 Task: Create a due date automation trigger when advanced on, the moment a card is due add fields without custom fields "Resume" completed.
Action: Mouse moved to (896, 267)
Screenshot: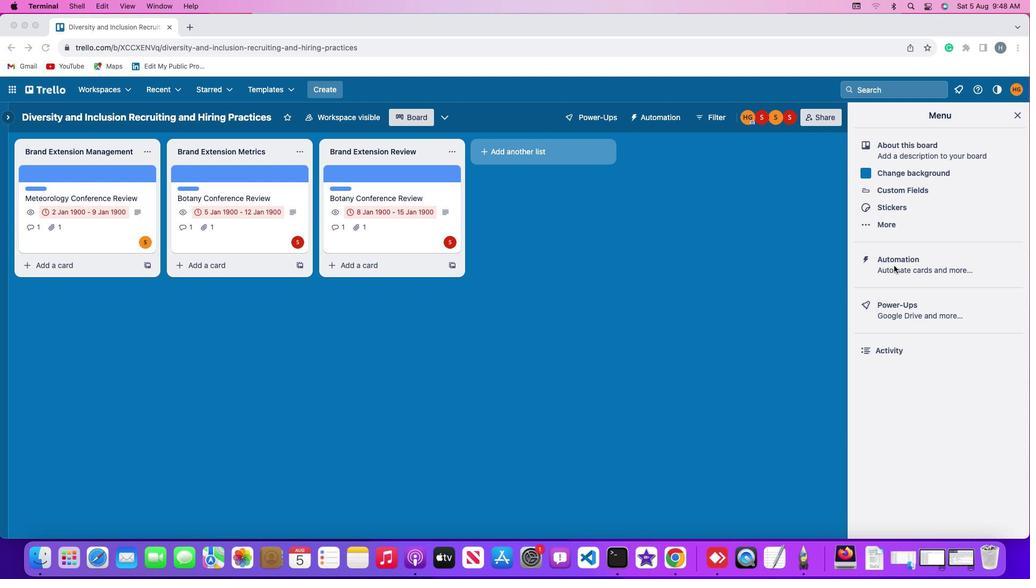 
Action: Mouse pressed left at (896, 267)
Screenshot: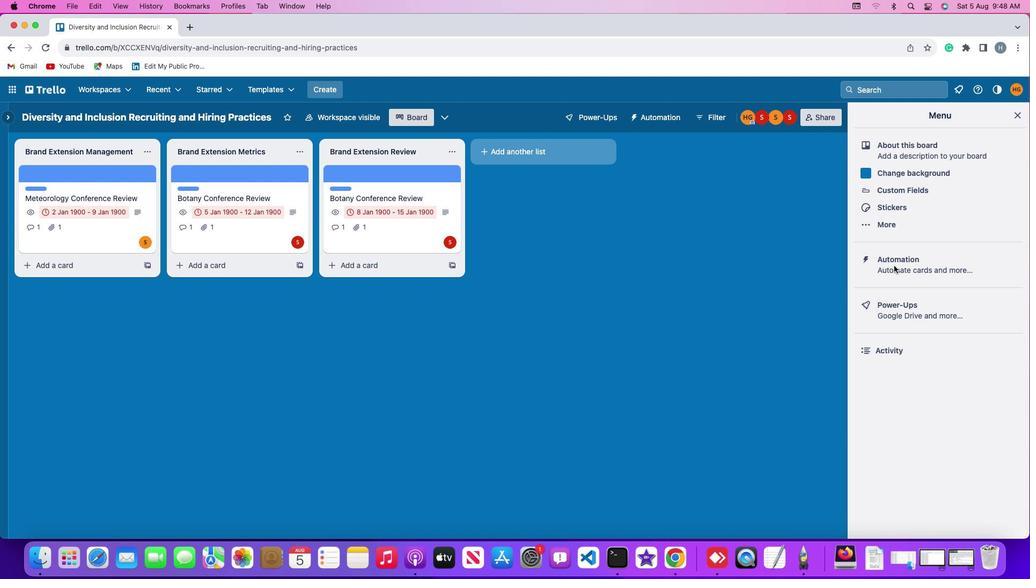 
Action: Mouse pressed left at (896, 267)
Screenshot: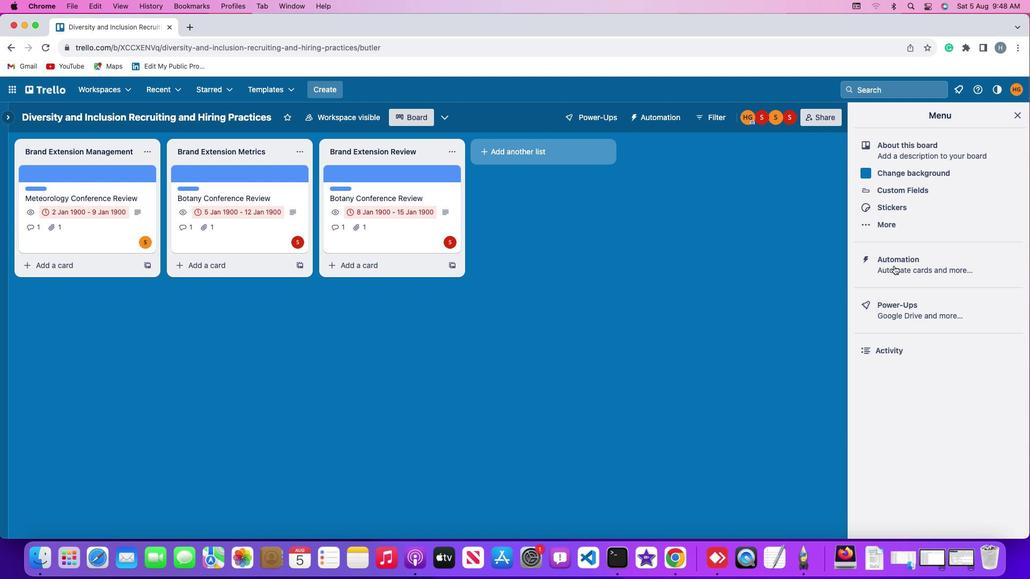 
Action: Mouse moved to (74, 252)
Screenshot: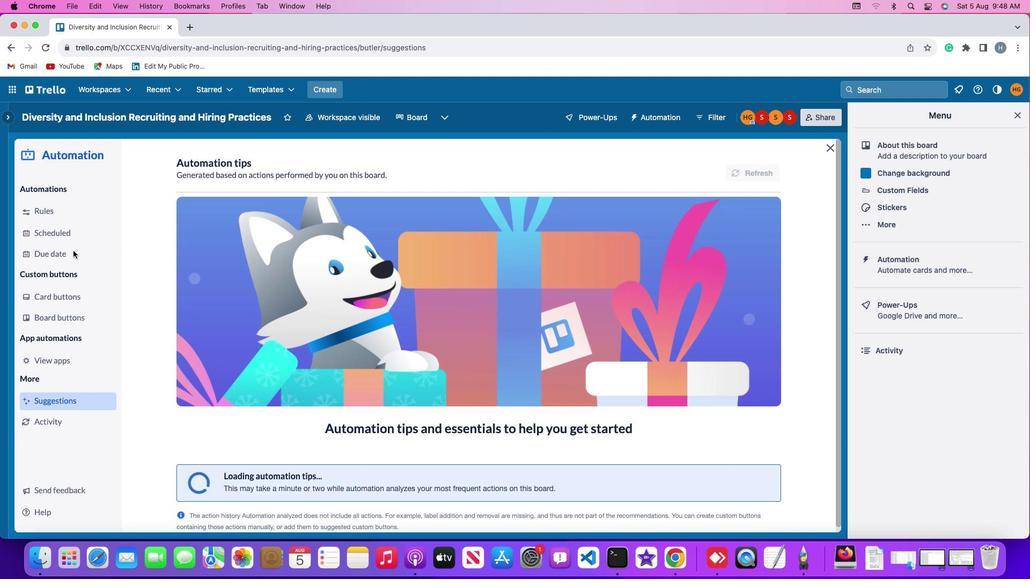 
Action: Mouse pressed left at (74, 252)
Screenshot: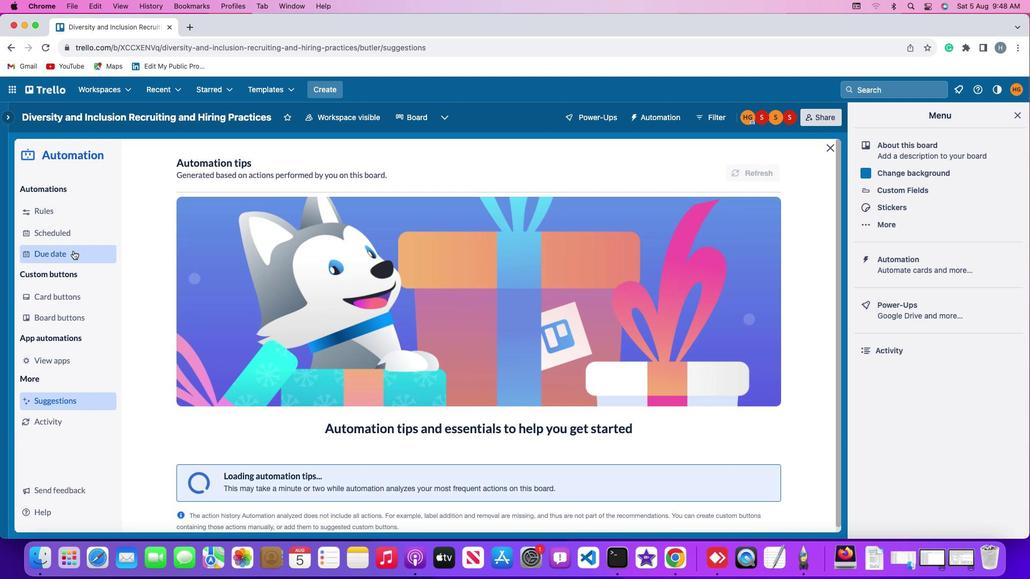 
Action: Mouse moved to (707, 165)
Screenshot: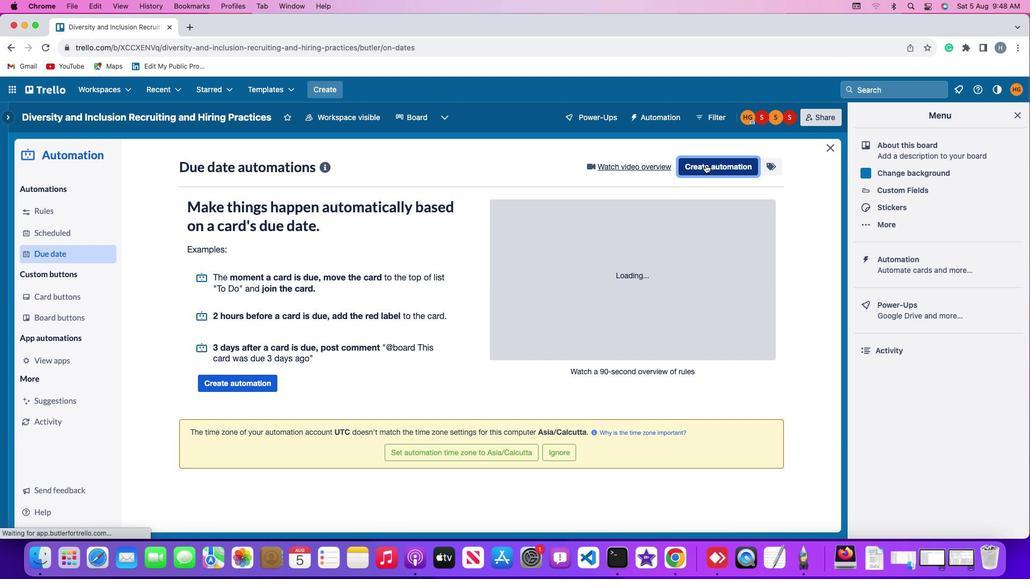 
Action: Mouse pressed left at (707, 165)
Screenshot: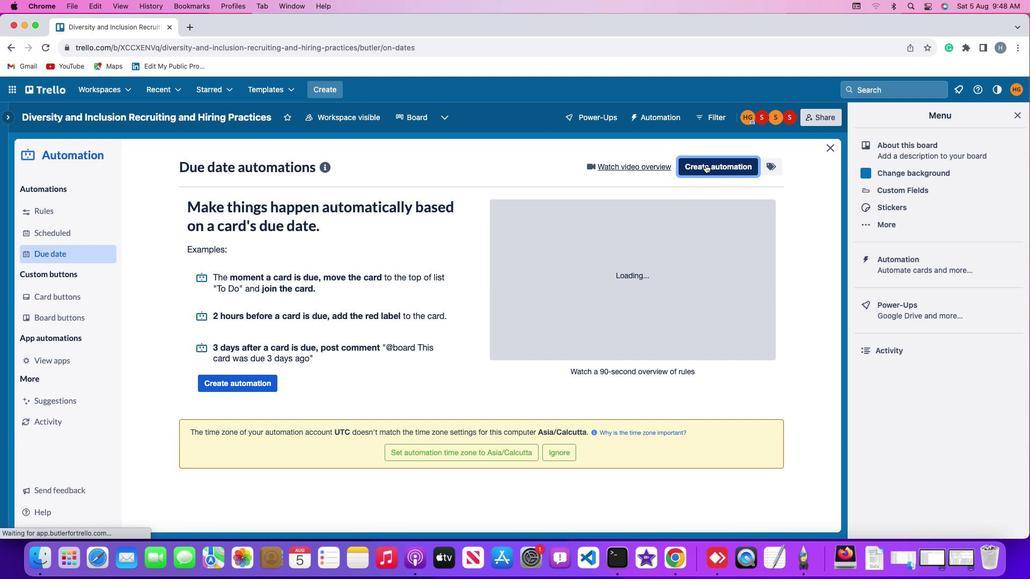 
Action: Mouse moved to (497, 272)
Screenshot: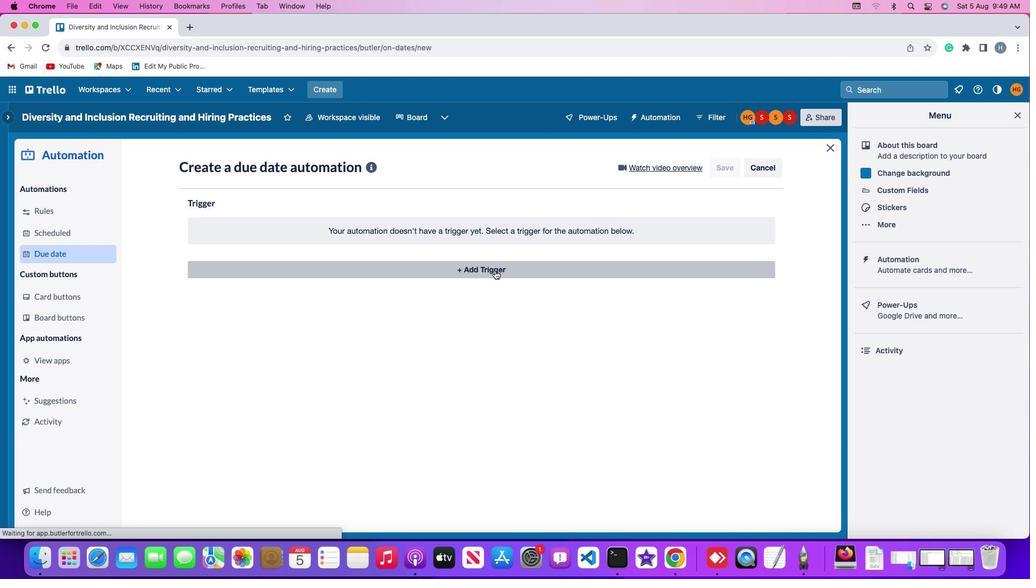 
Action: Mouse pressed left at (497, 272)
Screenshot: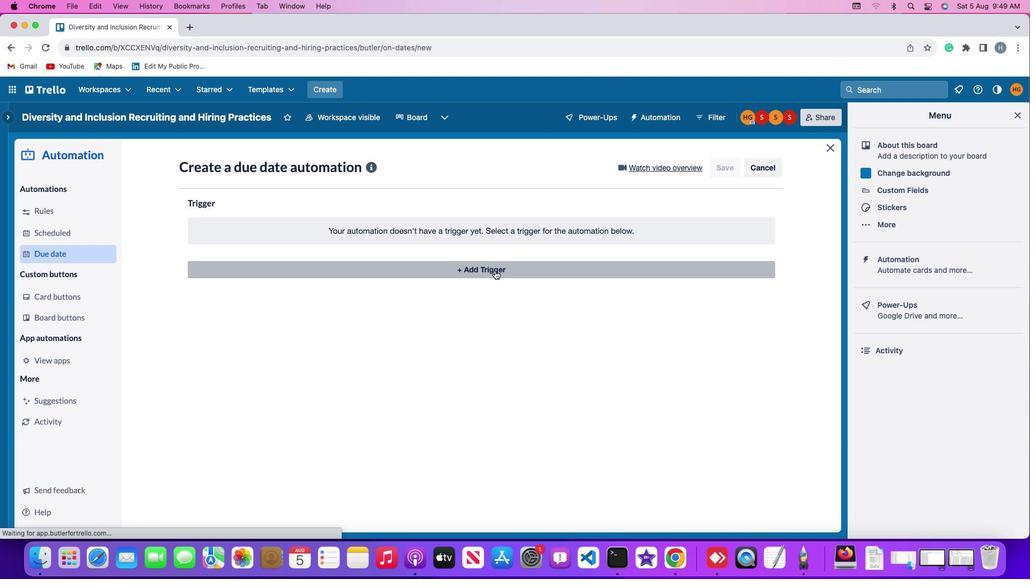 
Action: Mouse moved to (223, 399)
Screenshot: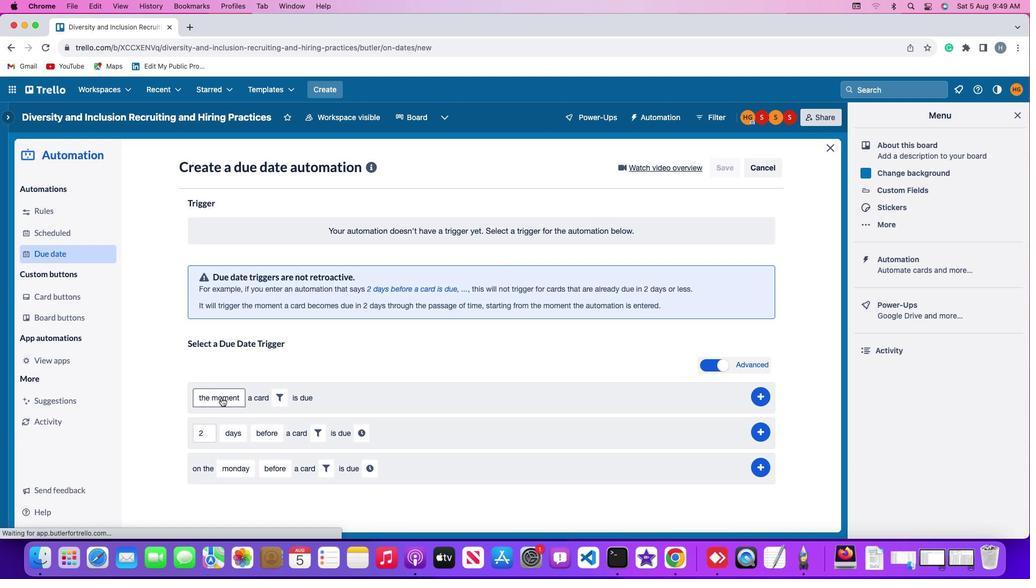 
Action: Mouse pressed left at (223, 399)
Screenshot: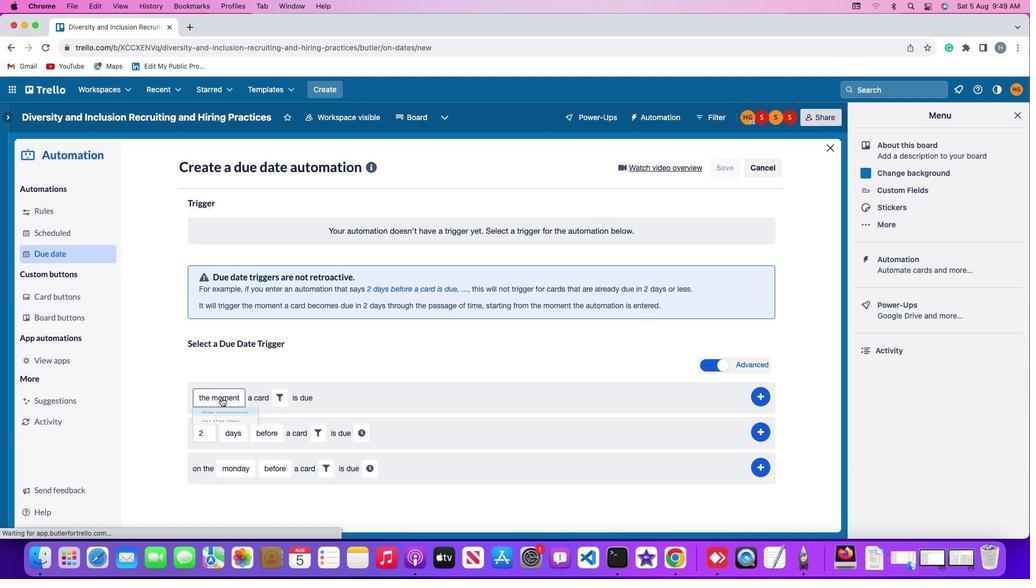 
Action: Mouse moved to (231, 419)
Screenshot: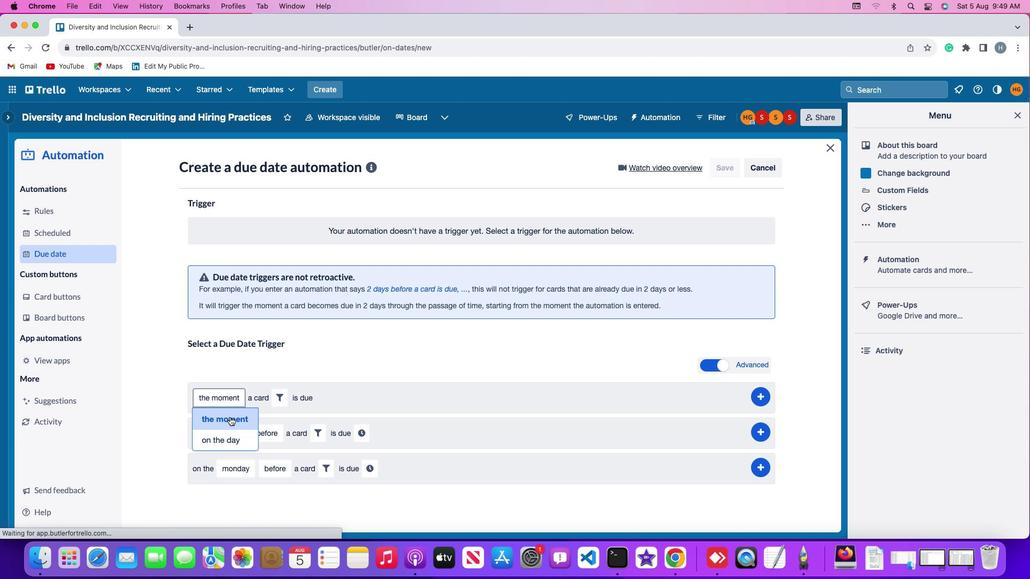 
Action: Mouse pressed left at (231, 419)
Screenshot: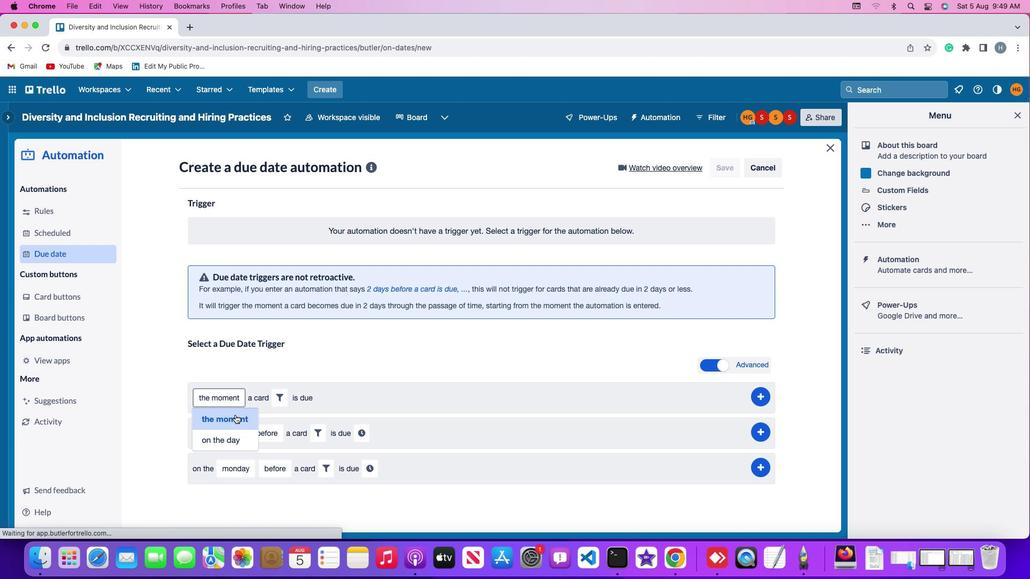 
Action: Mouse moved to (285, 397)
Screenshot: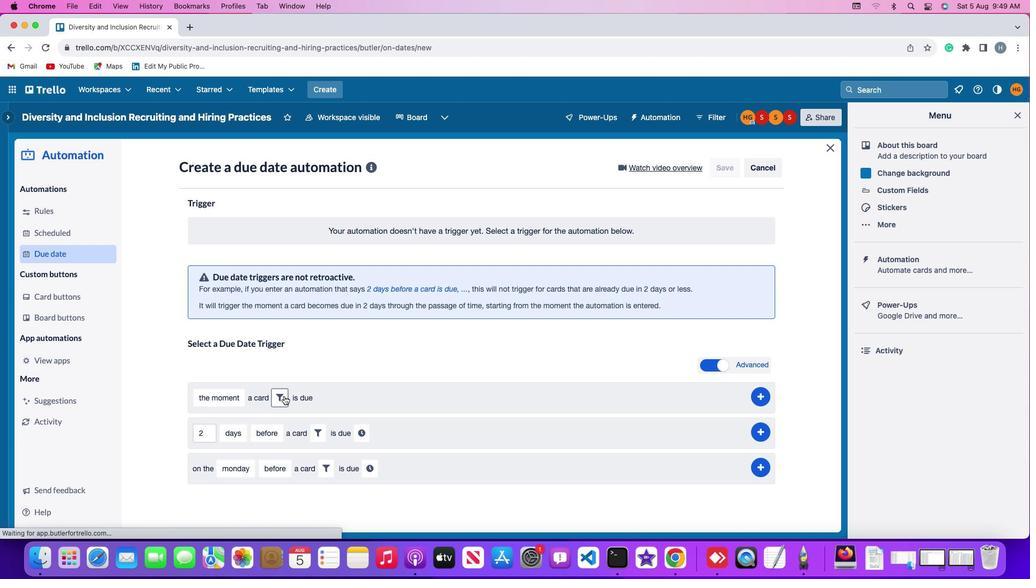 
Action: Mouse pressed left at (285, 397)
Screenshot: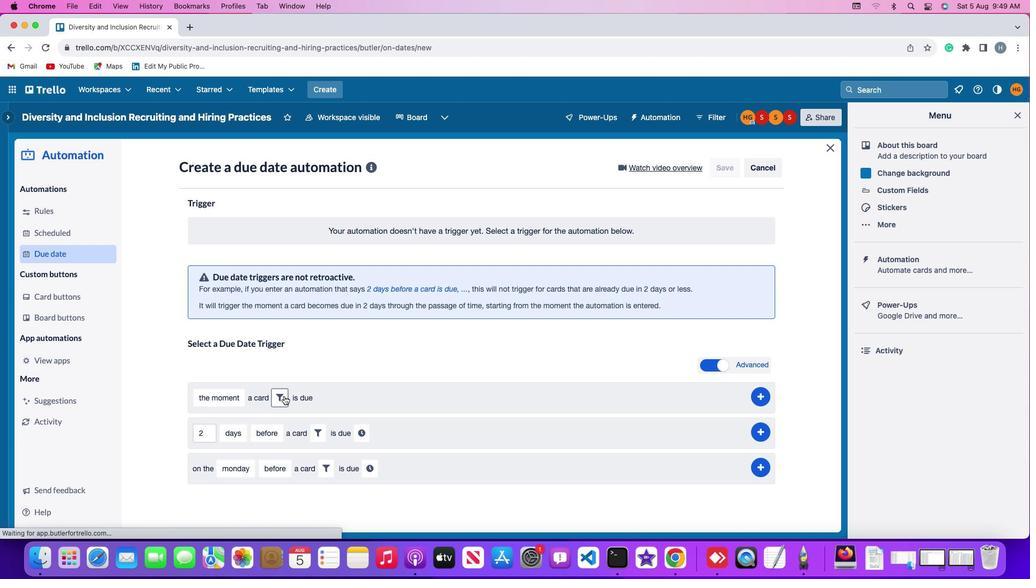 
Action: Mouse moved to (453, 433)
Screenshot: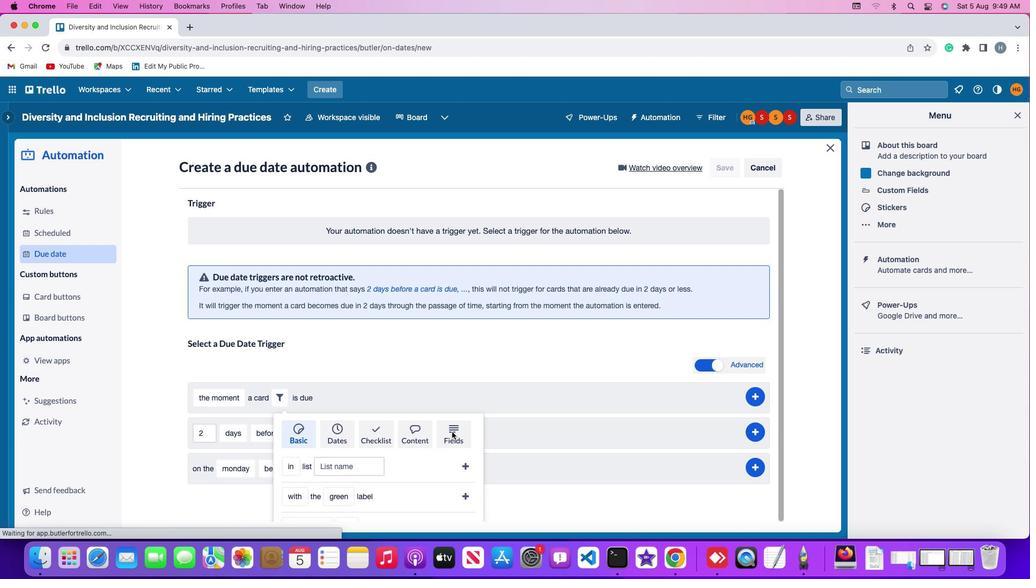 
Action: Mouse pressed left at (453, 433)
Screenshot: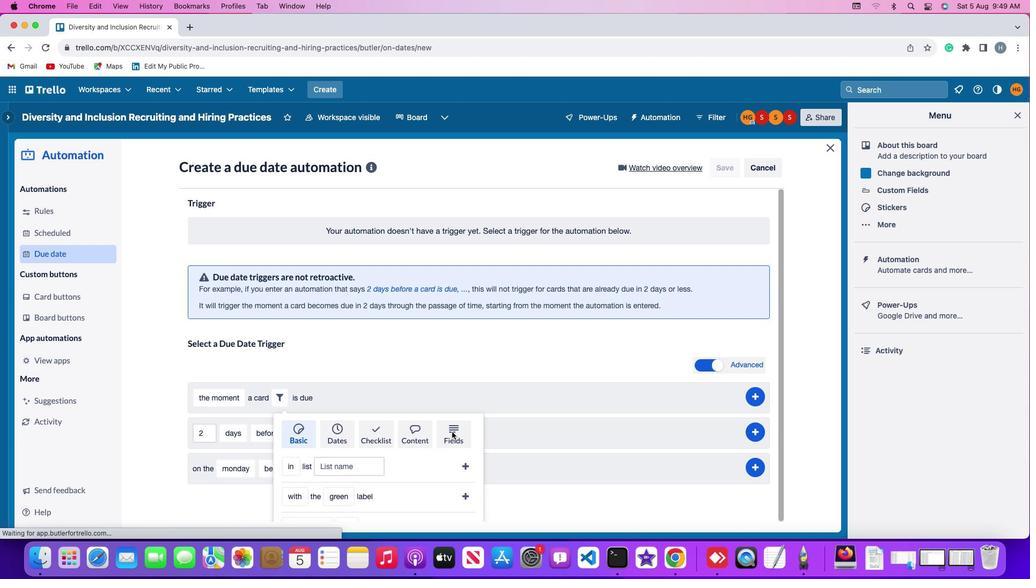 
Action: Mouse moved to (424, 454)
Screenshot: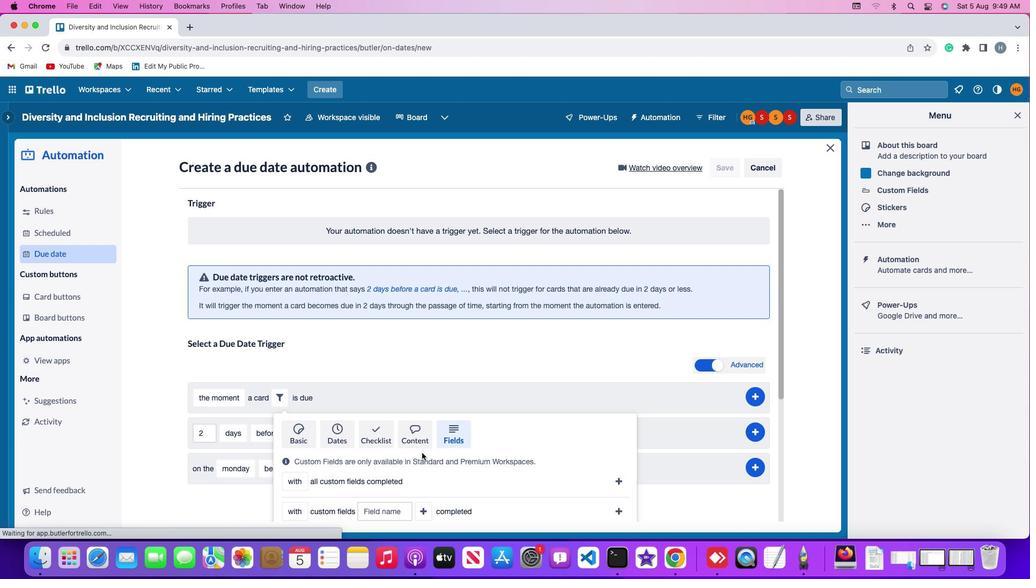 
Action: Mouse scrolled (424, 454) with delta (1, 1)
Screenshot: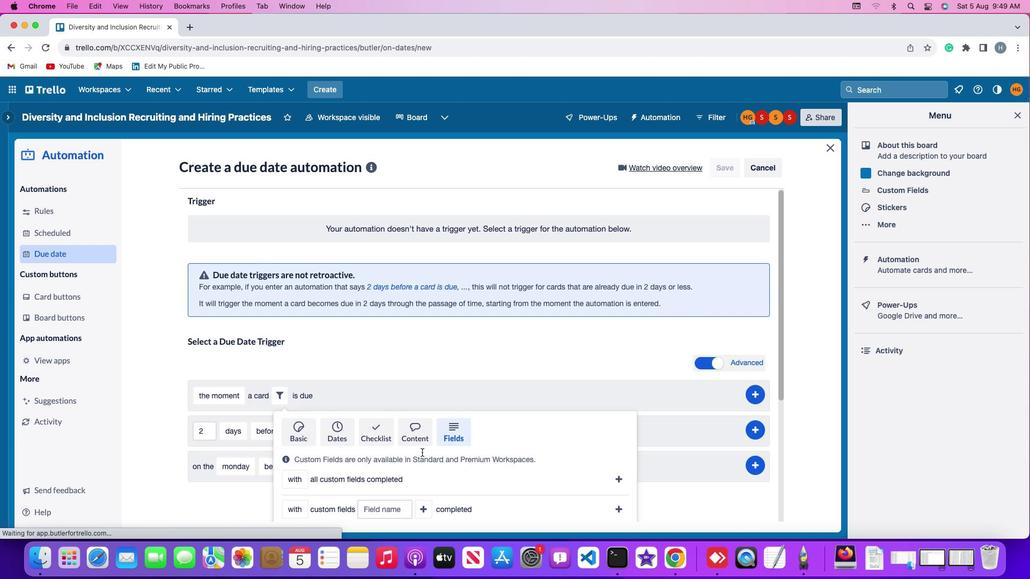 
Action: Mouse scrolled (424, 454) with delta (1, 1)
Screenshot: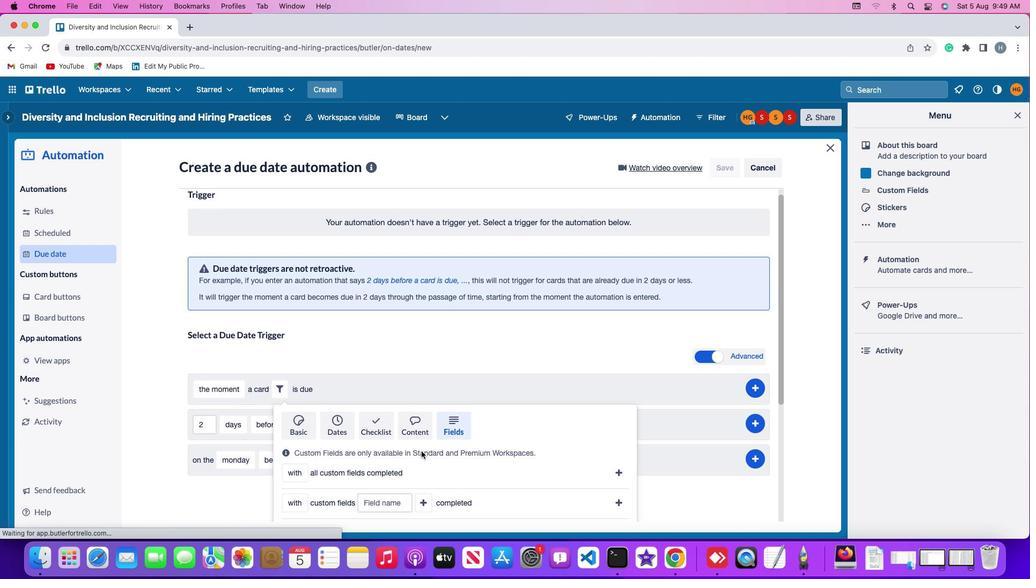 
Action: Mouse moved to (424, 454)
Screenshot: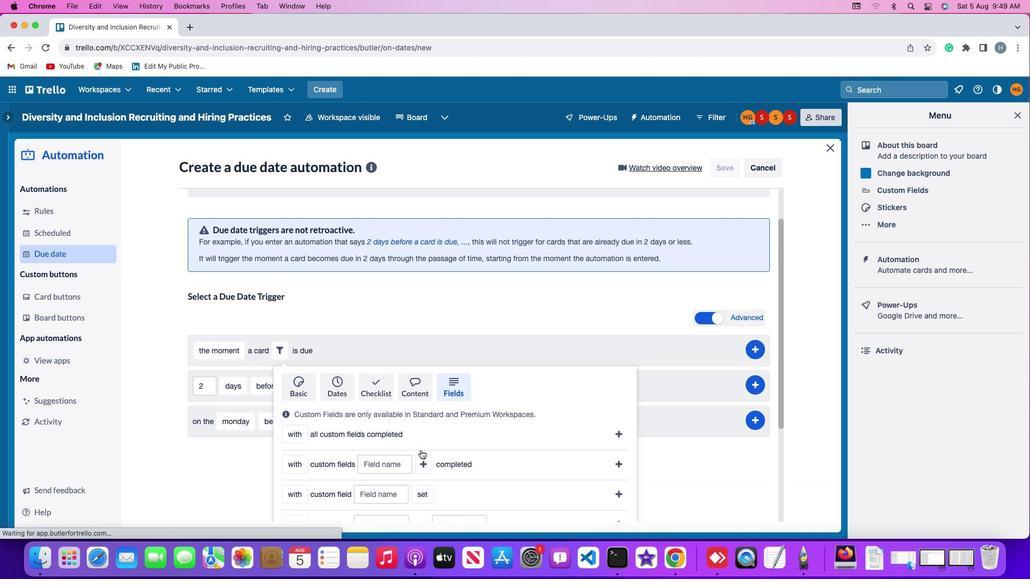 
Action: Mouse scrolled (424, 454) with delta (1, 0)
Screenshot: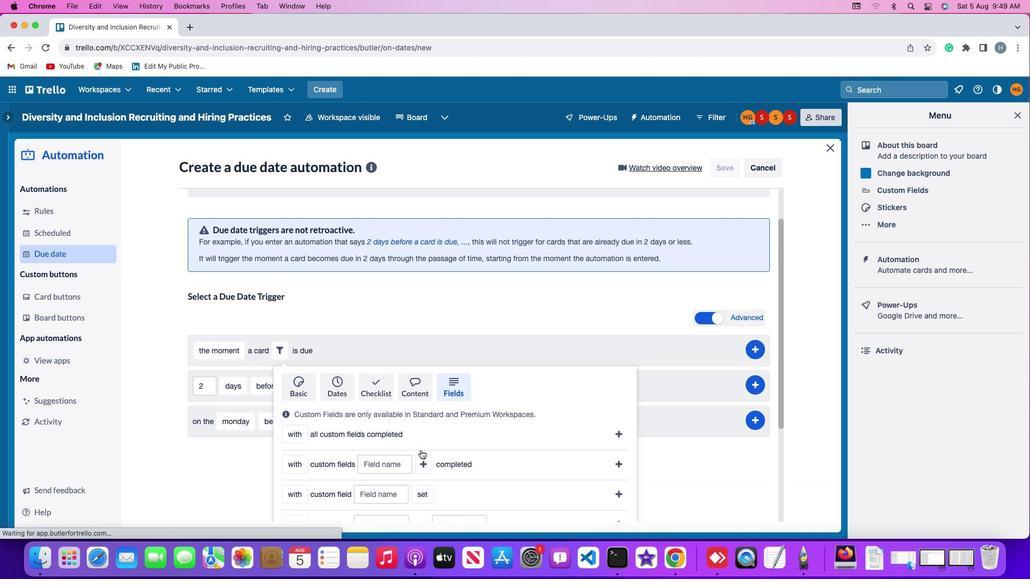 
Action: Mouse moved to (305, 470)
Screenshot: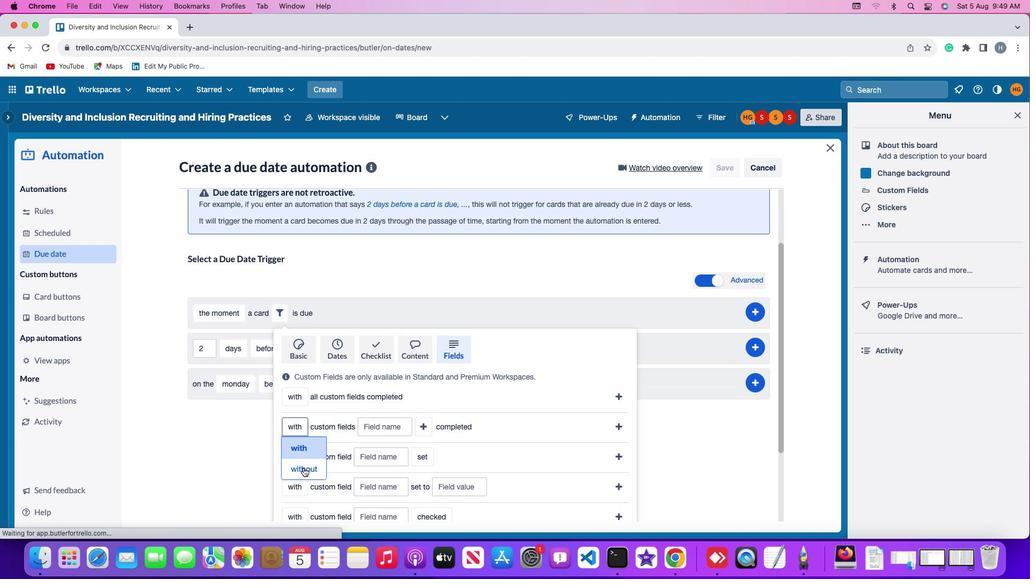 
Action: Mouse pressed left at (305, 470)
Screenshot: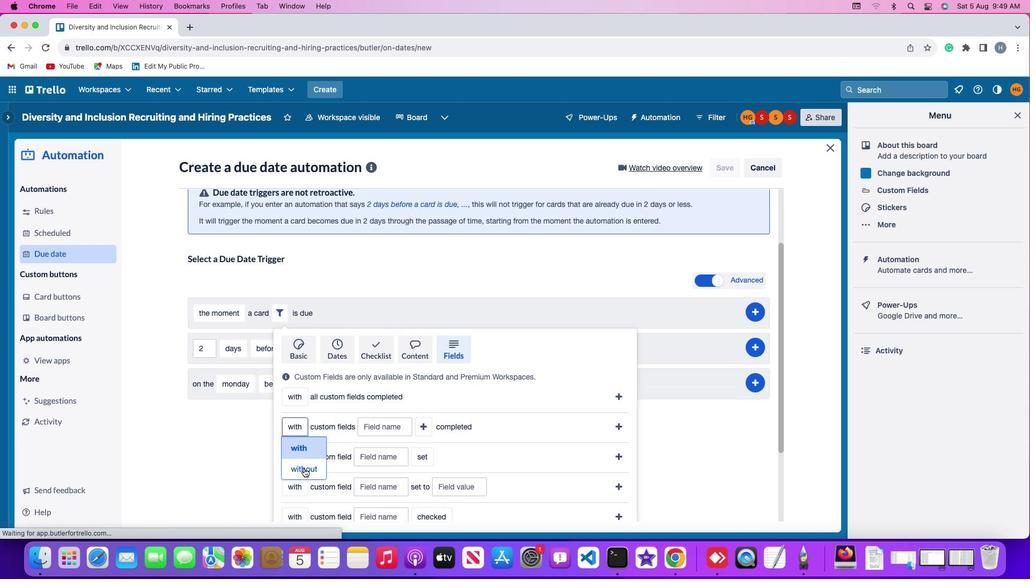 
Action: Mouse moved to (393, 428)
Screenshot: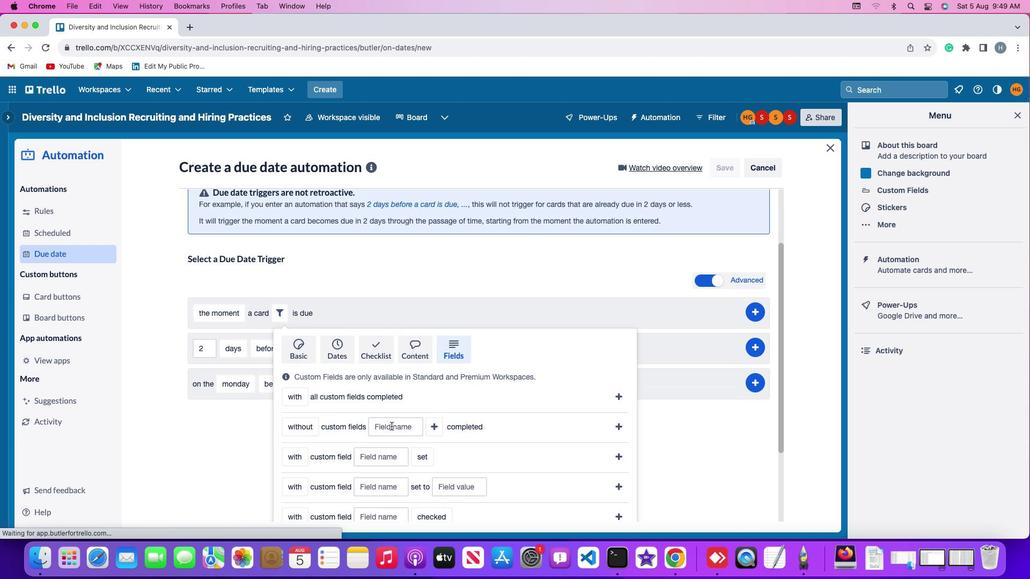 
Action: Mouse pressed left at (393, 428)
Screenshot: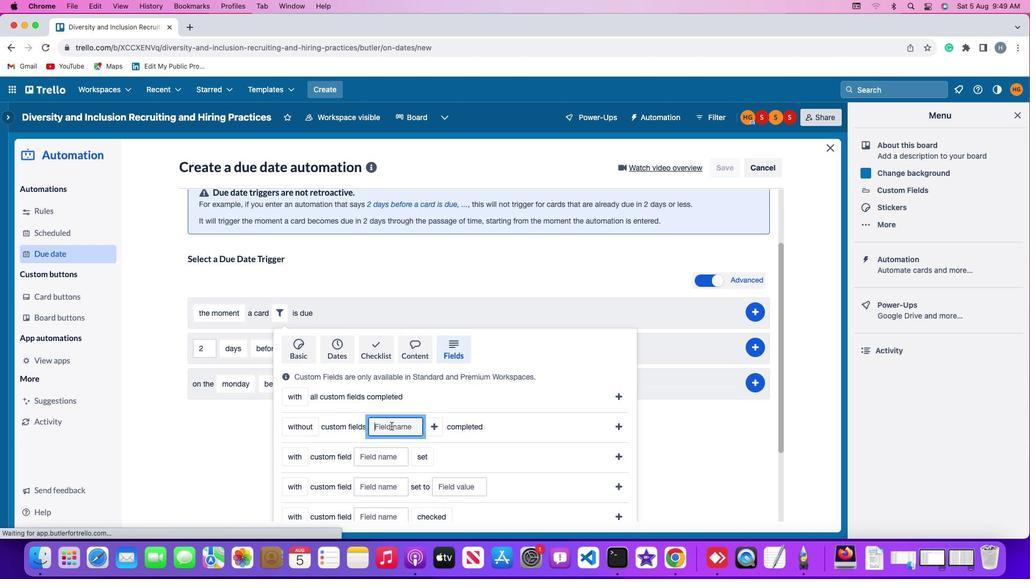 
Action: Mouse moved to (393, 427)
Screenshot: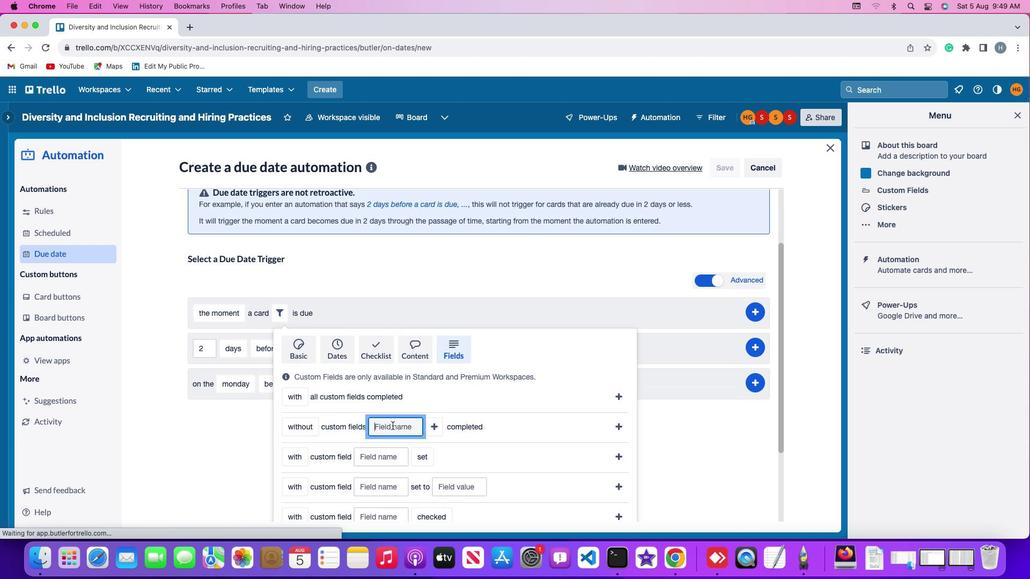 
Action: Key pressed Key.shift'R''e''s''u''m''e'
Screenshot: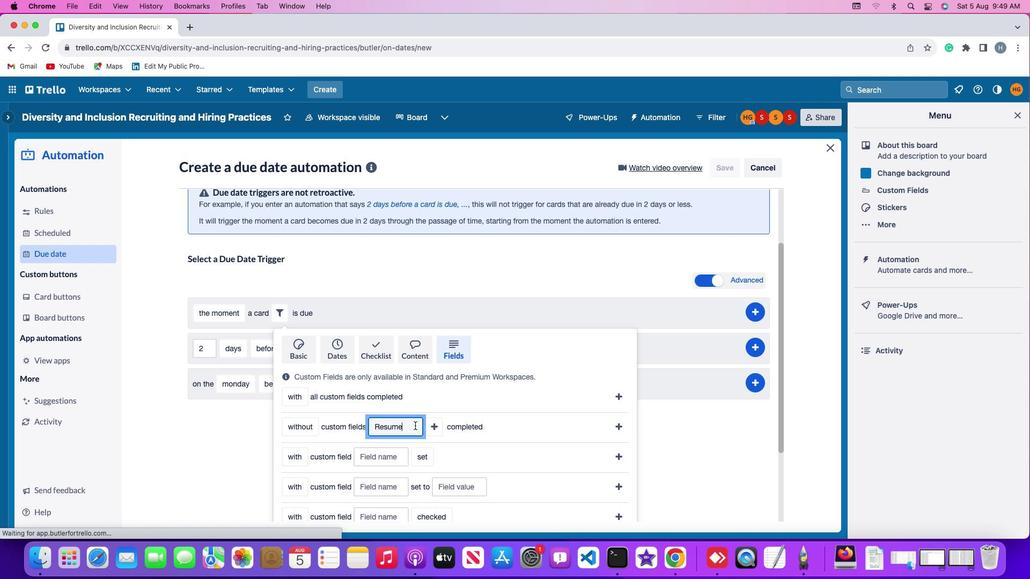 
Action: Mouse moved to (623, 427)
Screenshot: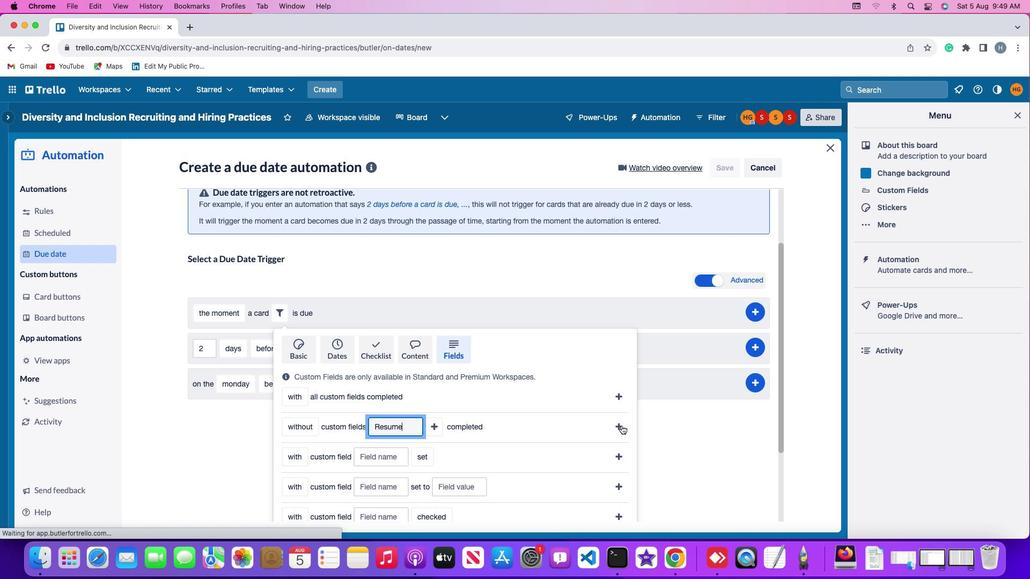
Action: Mouse pressed left at (623, 427)
Screenshot: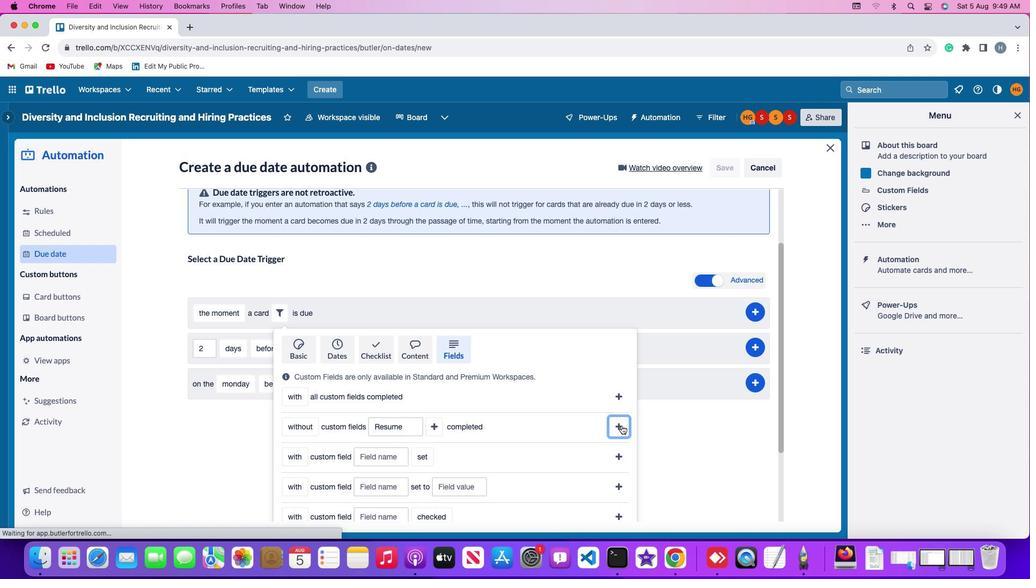 
Action: Mouse moved to (762, 396)
Screenshot: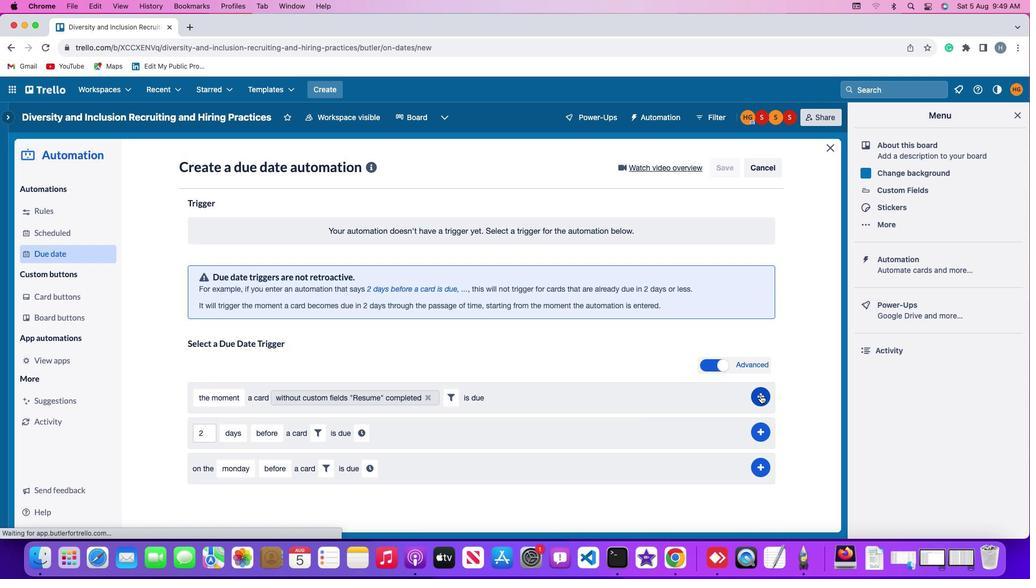 
Action: Mouse pressed left at (762, 396)
Screenshot: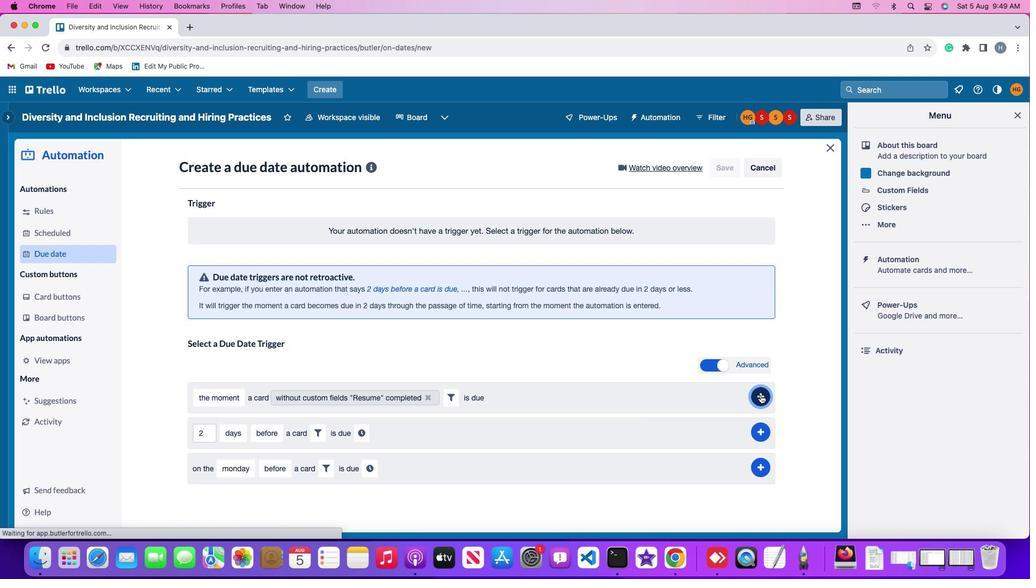 
Action: Mouse moved to (805, 334)
Screenshot: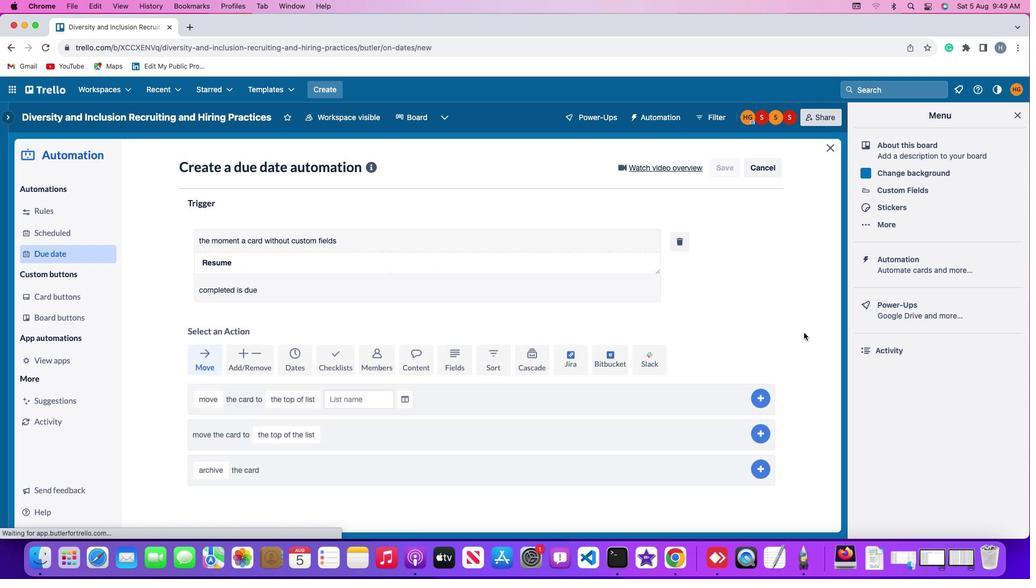 
